 Task: Open a blank sheet, save the file as Charlotte Add the quote 'Don't be afraid to fail; be afraid not to try.'Don't be afraid to fail; be afraid not to try.  Apply font style Apply font style Vladimir Script and font size 18 Align the text to the Justify .Change the text color to  Light Red
Action: Mouse moved to (21, 22)
Screenshot: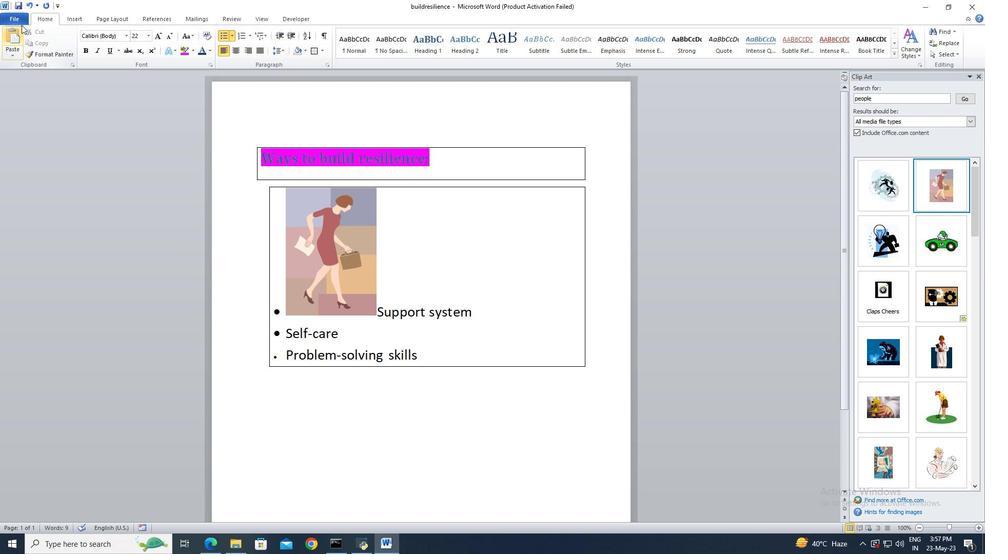 
Action: Mouse pressed left at (21, 22)
Screenshot: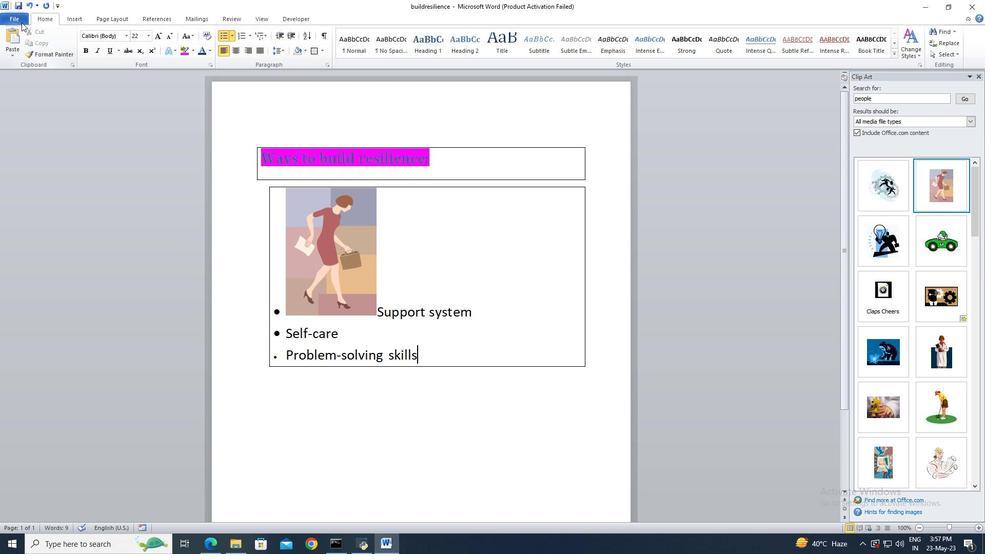 
Action: Mouse moved to (29, 131)
Screenshot: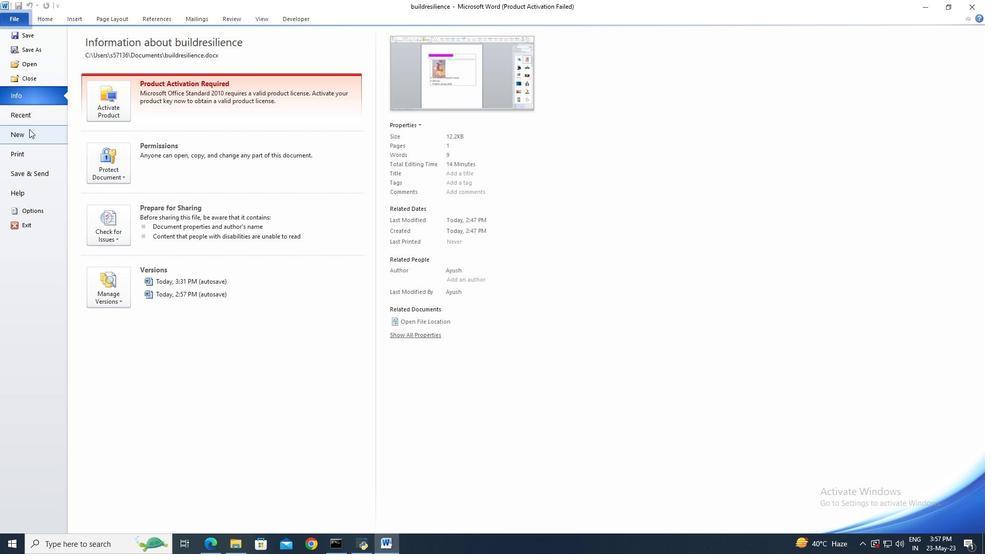 
Action: Mouse pressed left at (29, 131)
Screenshot: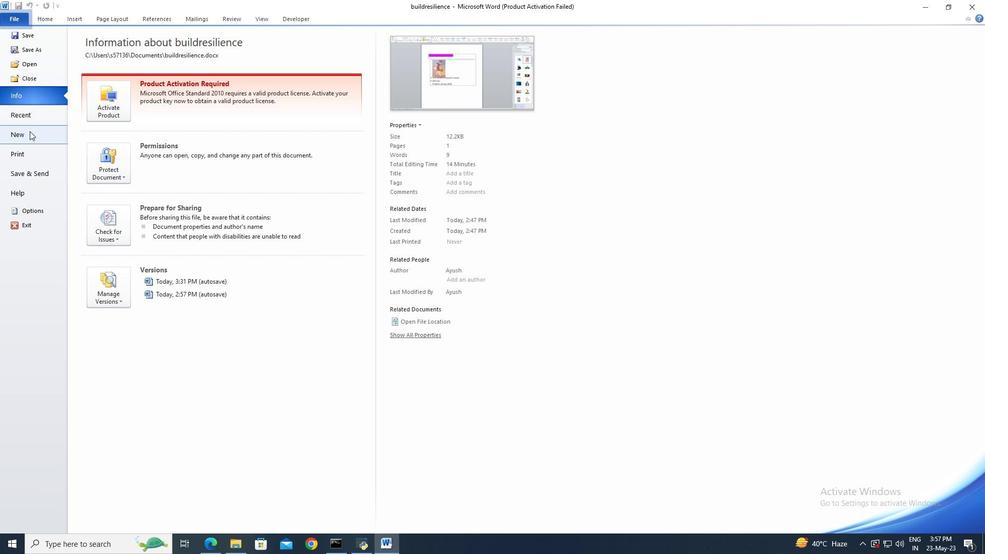 
Action: Mouse moved to (515, 247)
Screenshot: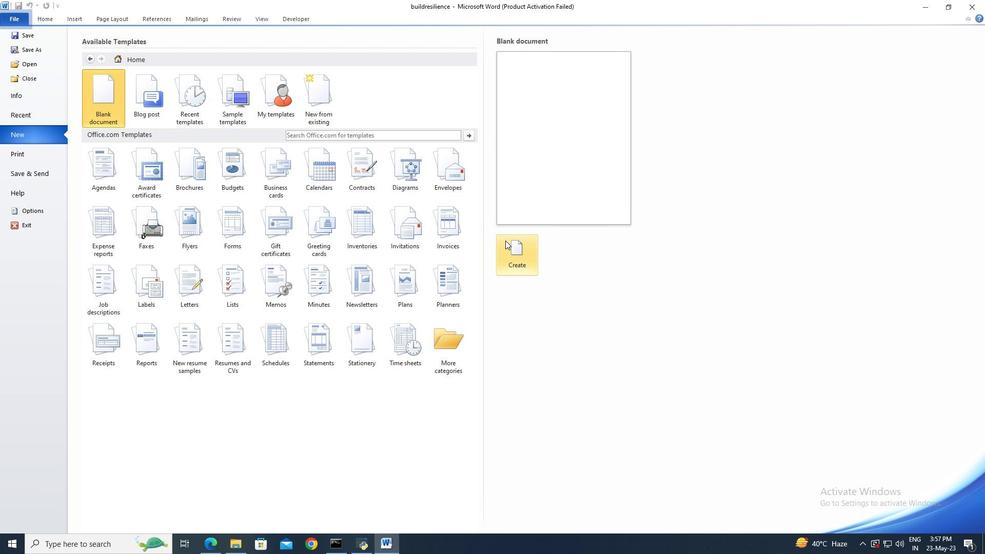 
Action: Mouse pressed left at (515, 247)
Screenshot: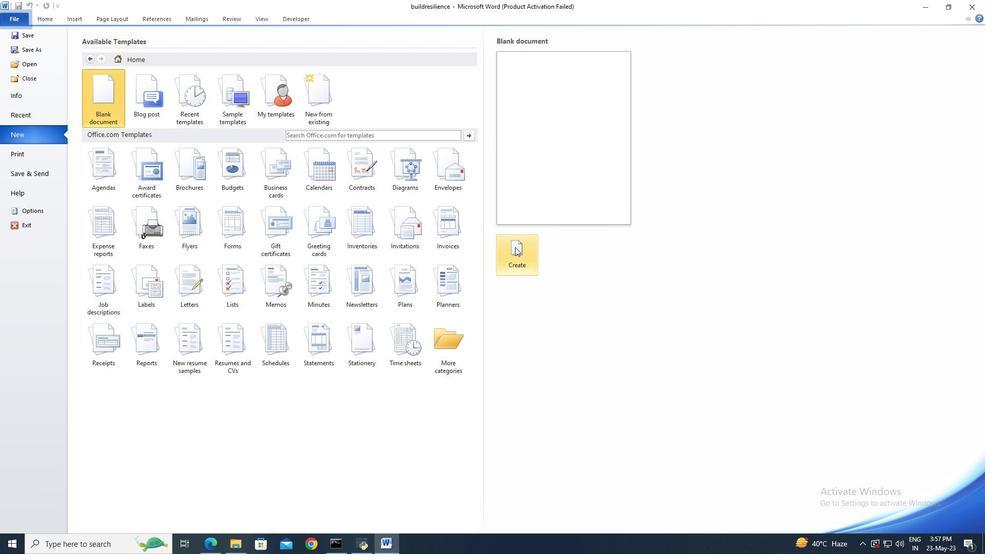 
Action: Mouse moved to (24, 18)
Screenshot: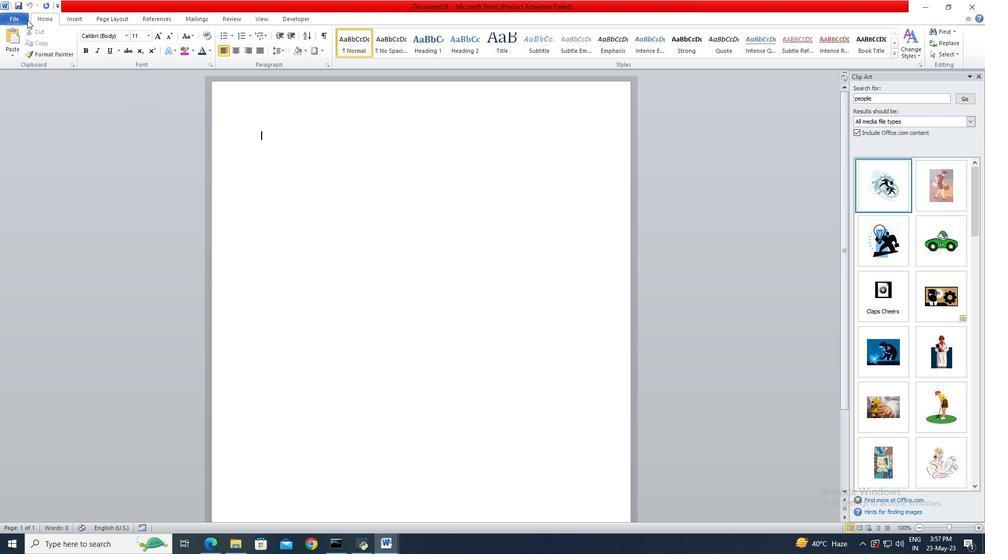 
Action: Mouse pressed left at (24, 18)
Screenshot: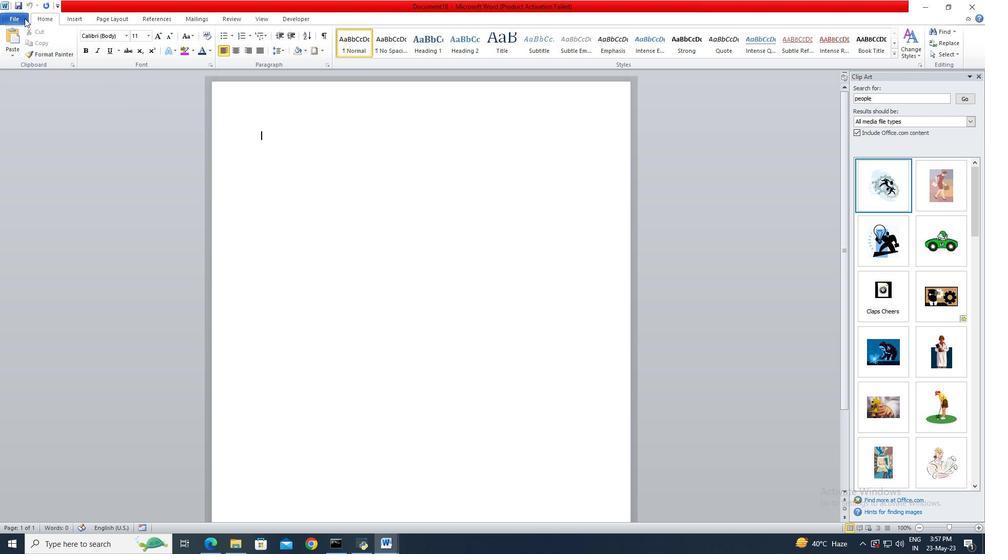 
Action: Mouse moved to (26, 46)
Screenshot: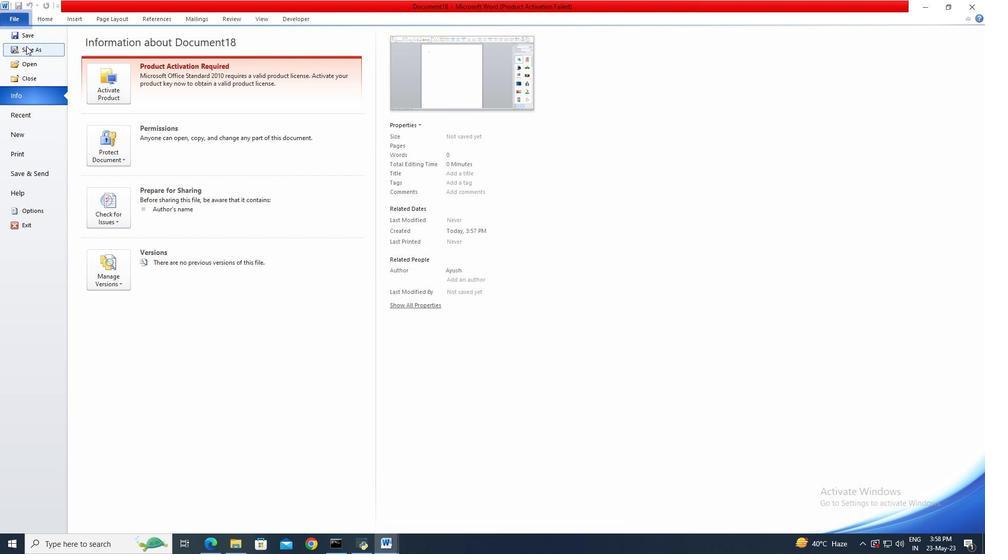 
Action: Mouse pressed left at (26, 46)
Screenshot: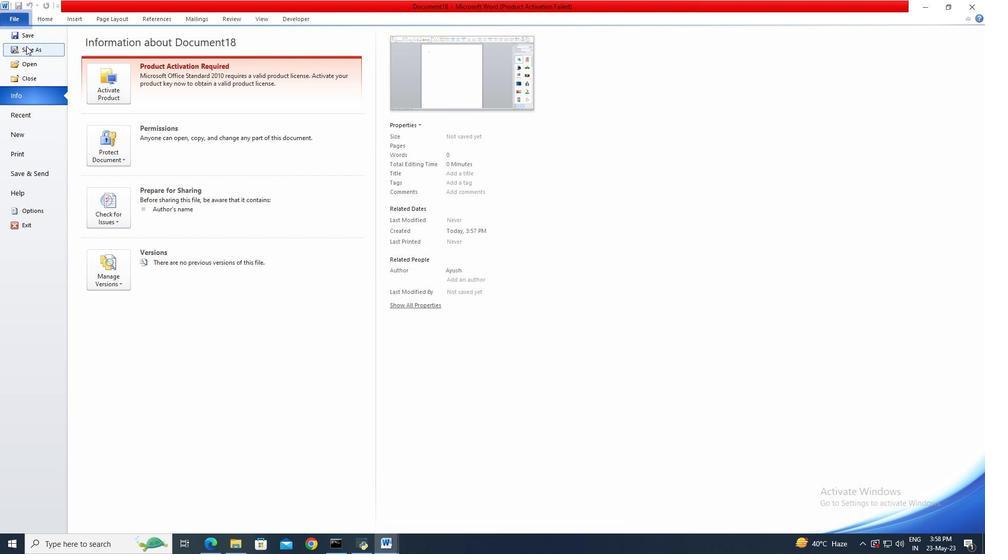 
Action: Key pressed <Key.shift>Charlotte
Screenshot: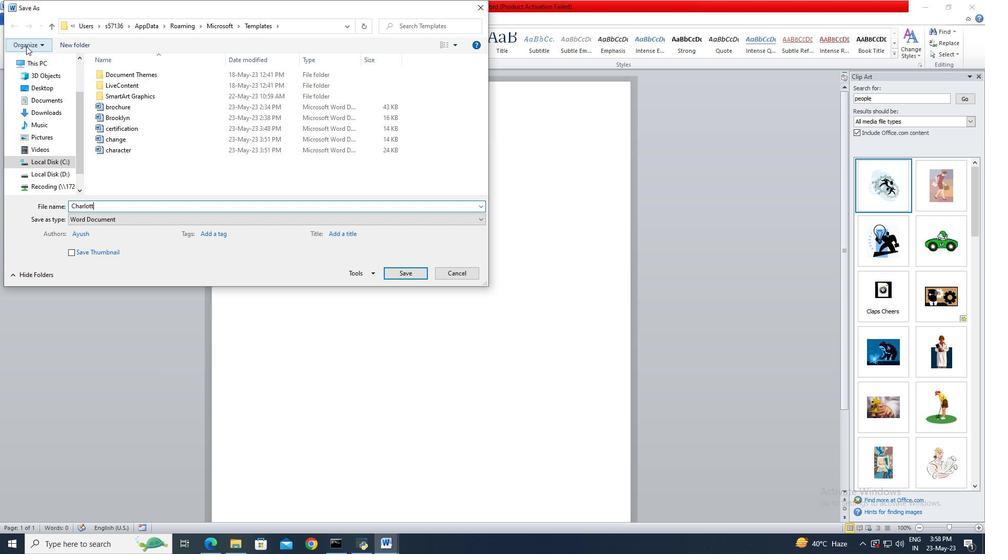 
Action: Mouse moved to (398, 274)
Screenshot: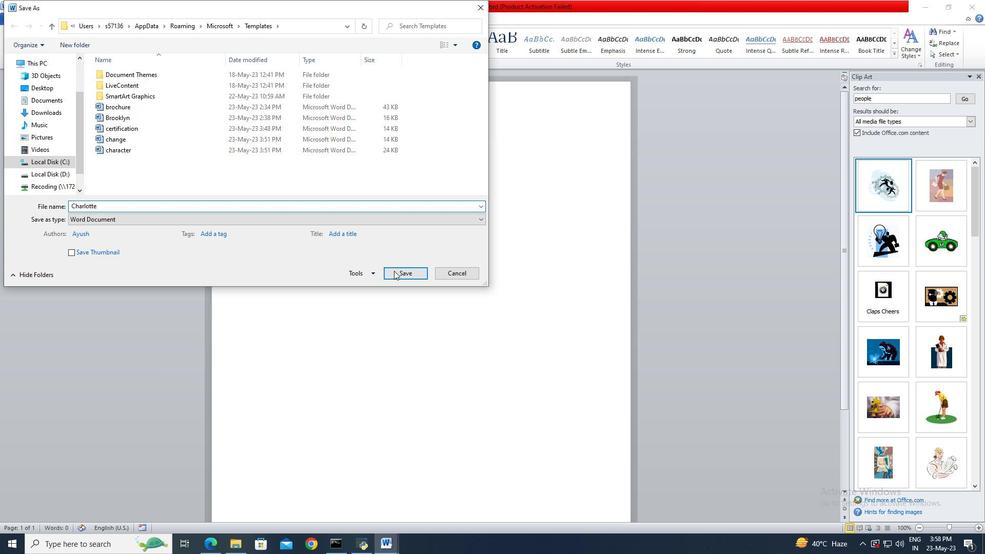 
Action: Mouse pressed left at (398, 274)
Screenshot: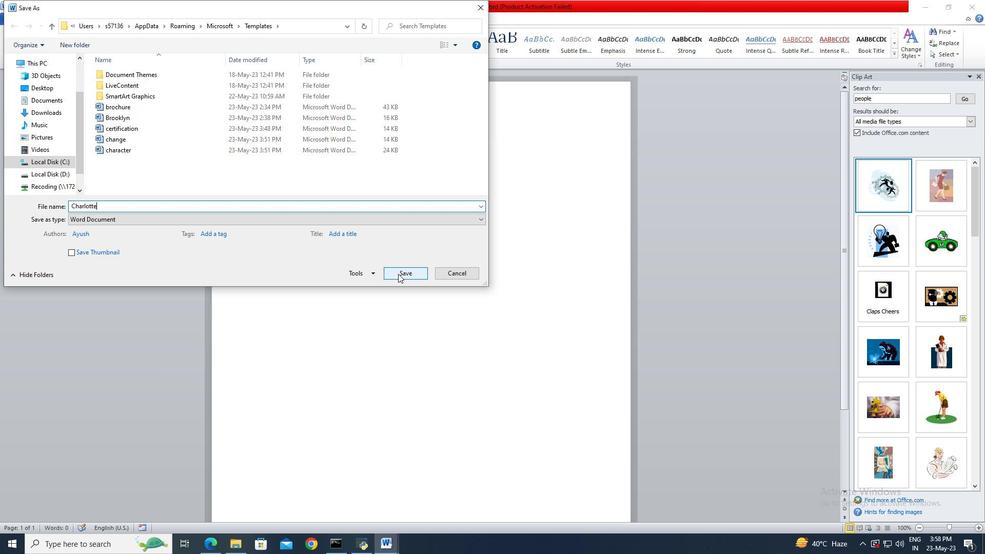 
Action: Mouse moved to (271, 140)
Screenshot: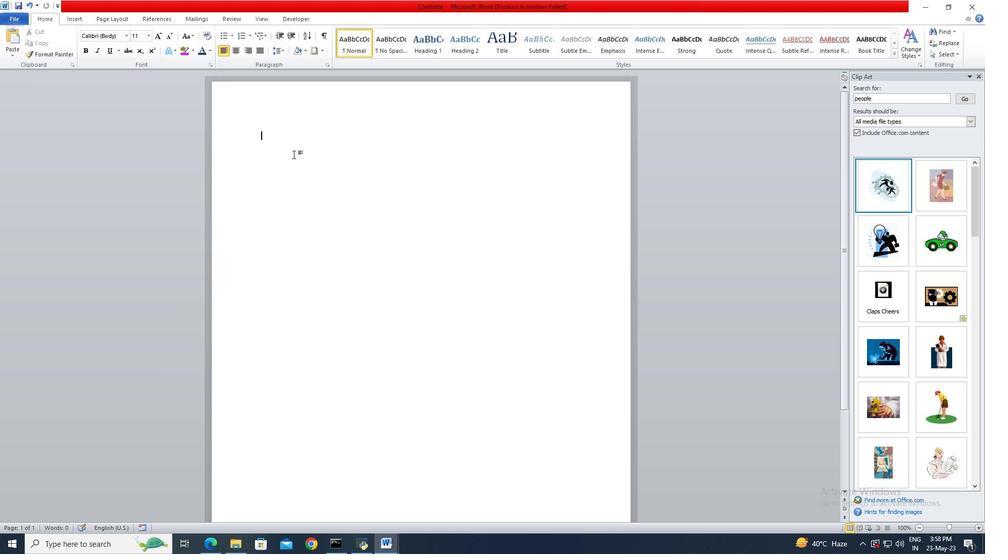 
Action: Key pressed <Key.shift>"<Key.shift>Don't<Key.space>be<Key.space>afraid<Key.space>to<Key.space>fail;<Key.space>be<Key.space>afraid<Key.space>not<Key.space>to<Key.space>try.<Key.shift>"
Screenshot: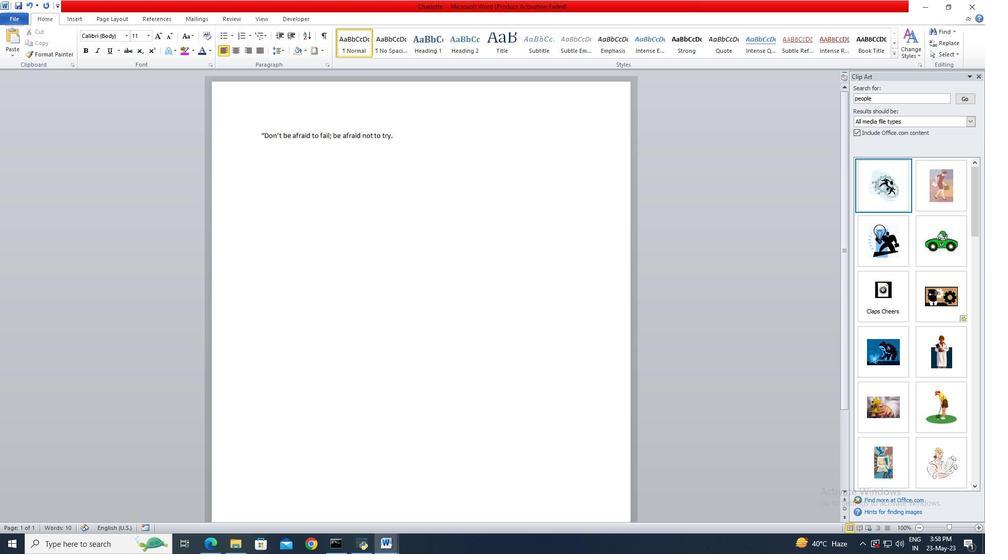
Action: Mouse moved to (258, 133)
Screenshot: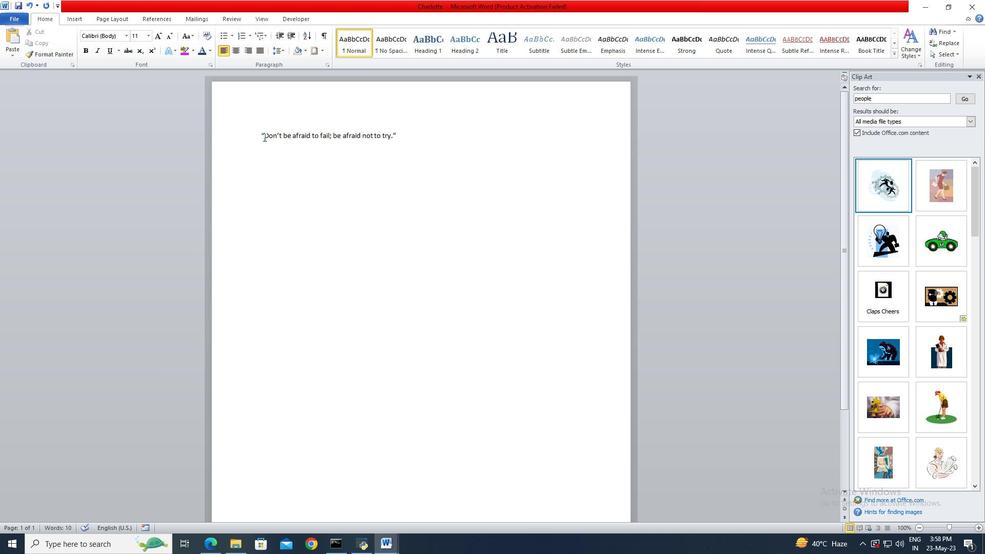 
Action: Mouse pressed left at (258, 133)
Screenshot: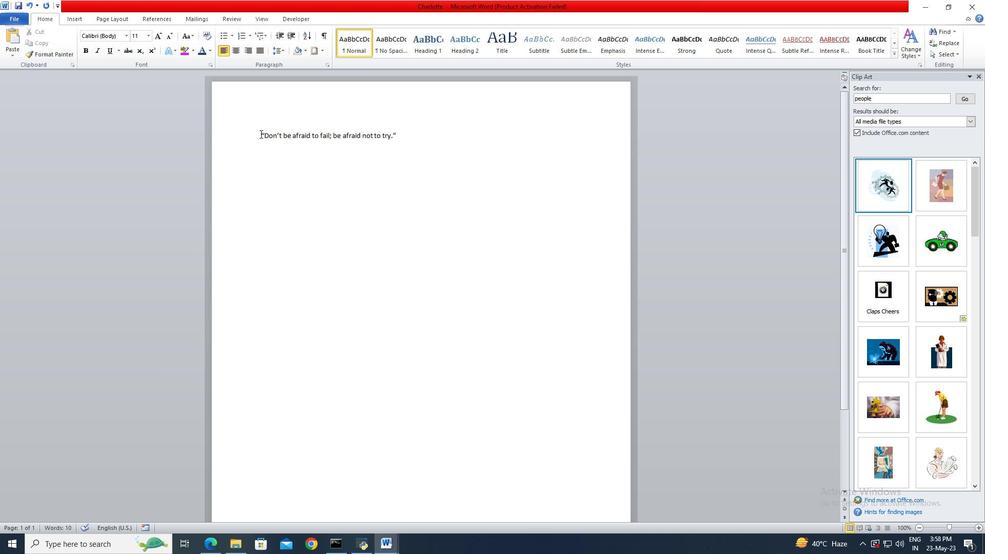 
Action: Mouse moved to (403, 144)
Screenshot: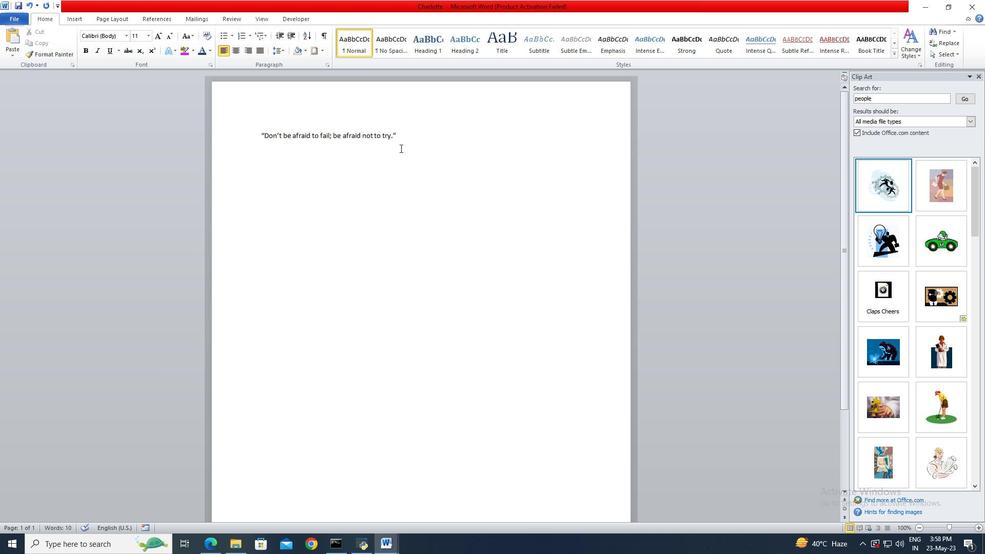 
Action: Key pressed <Key.shift>
Screenshot: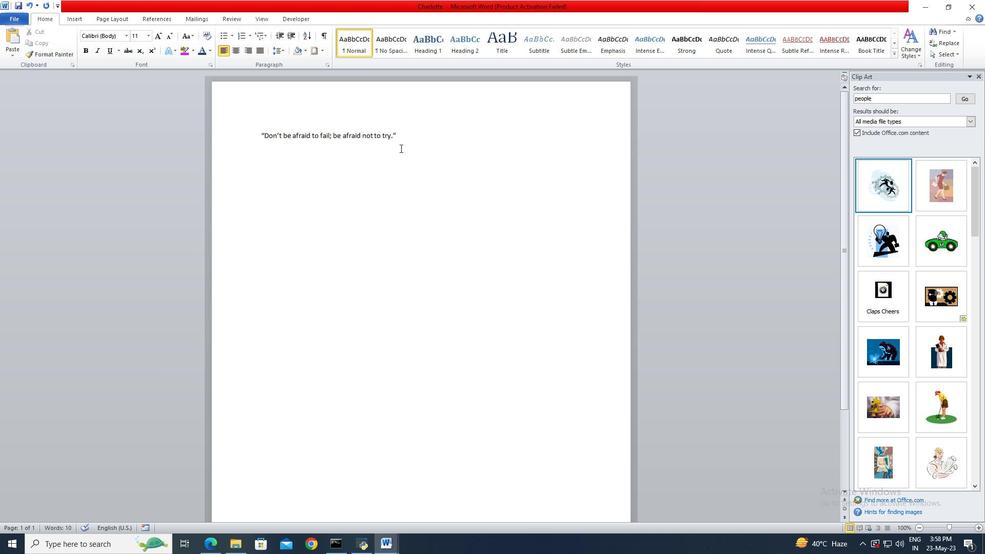 
Action: Mouse moved to (405, 139)
Screenshot: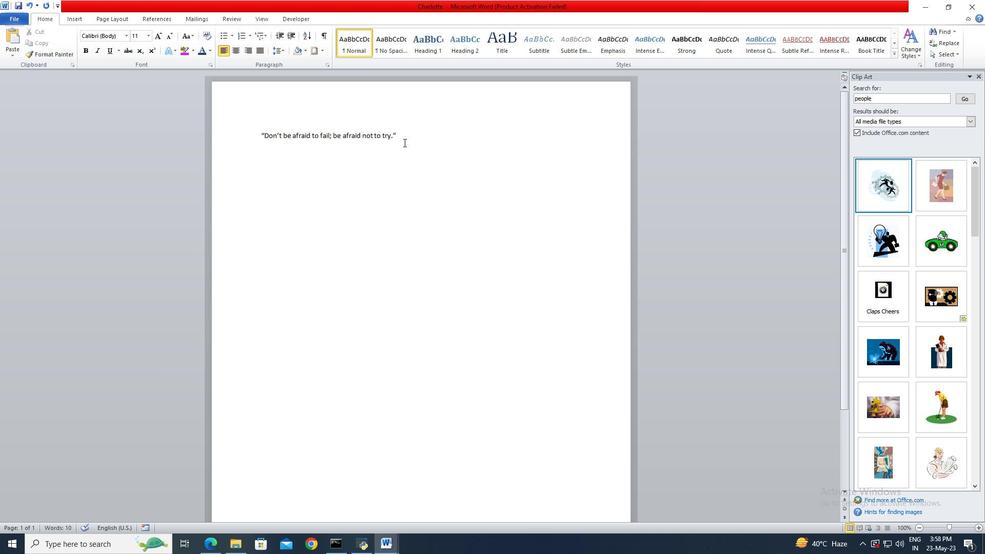 
Action: Mouse pressed left at (405, 139)
Screenshot: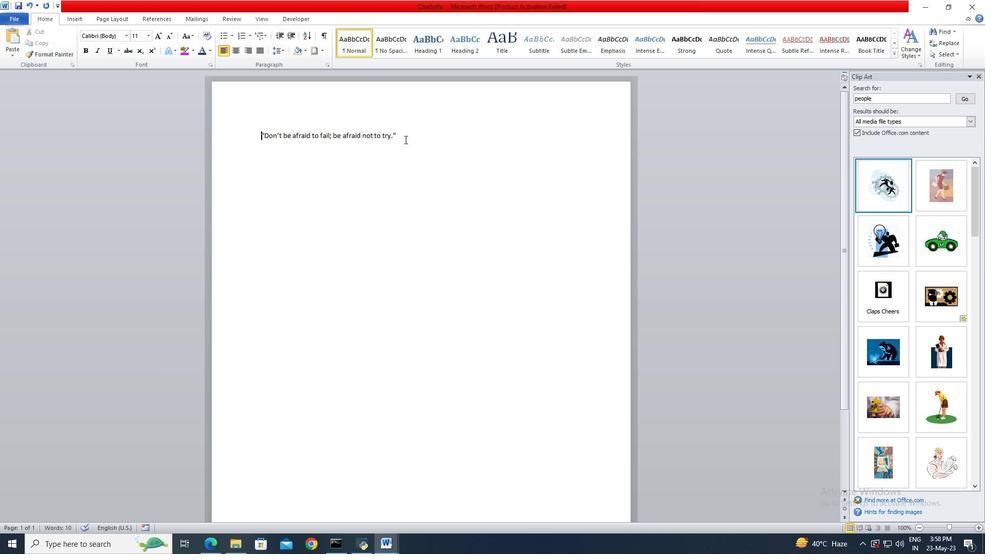 
Action: Mouse moved to (128, 34)
Screenshot: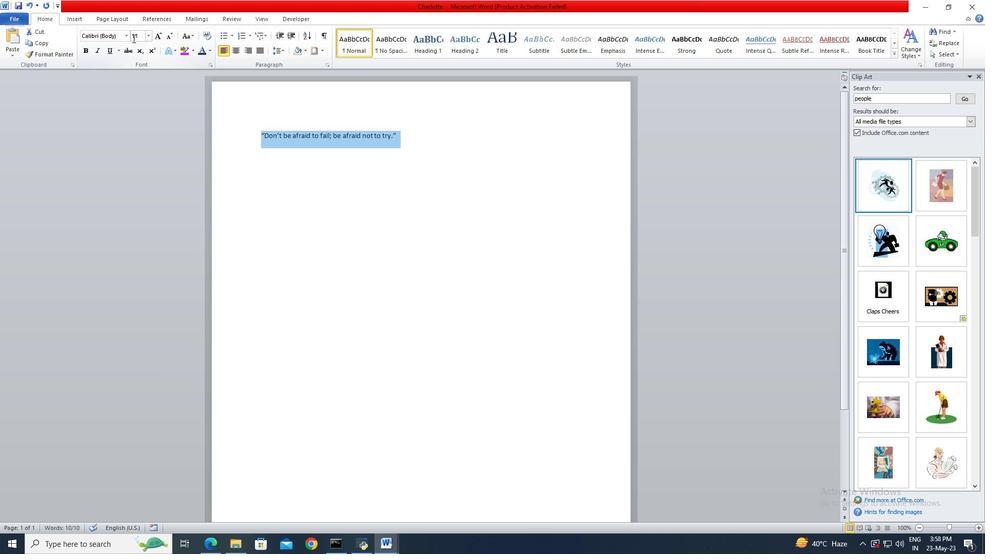 
Action: Mouse pressed left at (128, 34)
Screenshot: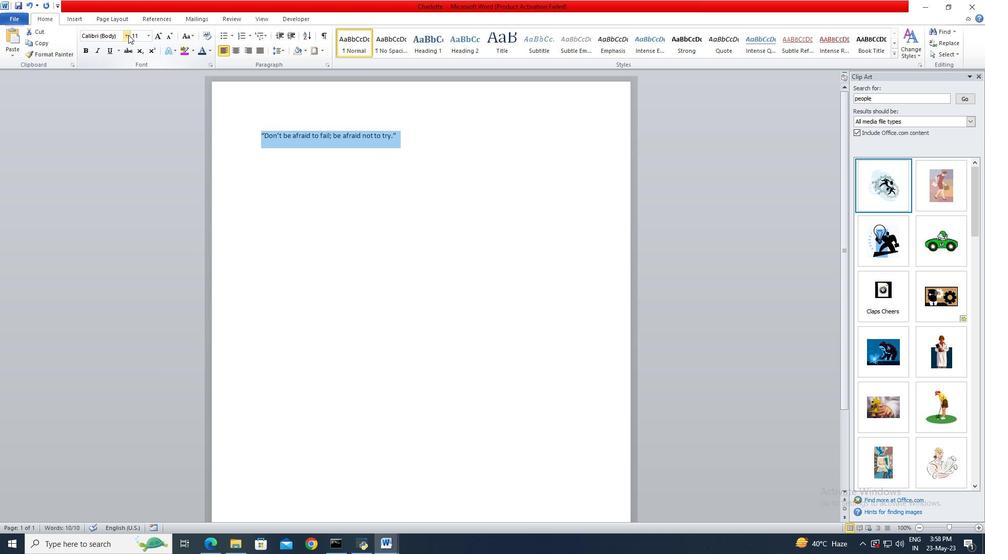 
Action: Mouse moved to (158, 190)
Screenshot: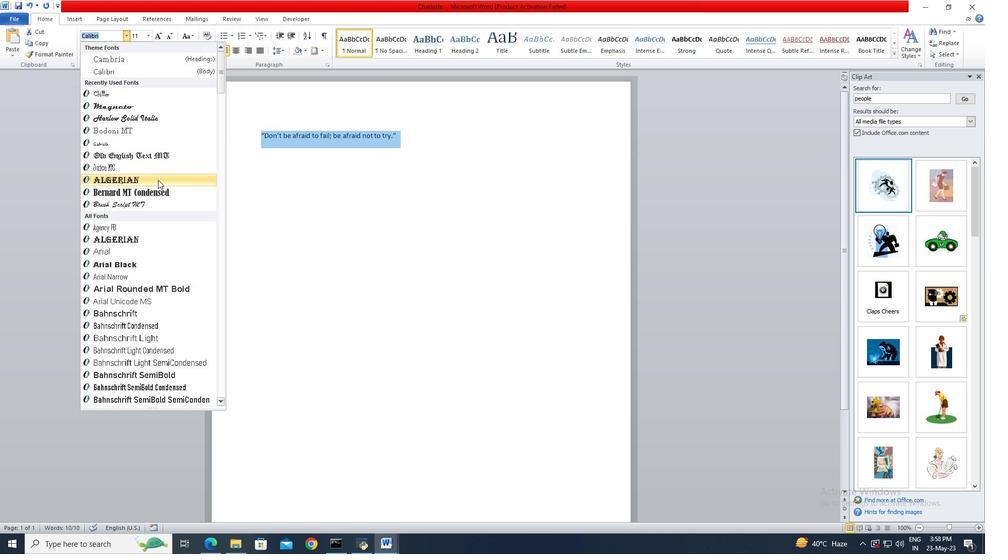 
Action: Mouse scrolled (158, 189) with delta (0, 0)
Screenshot: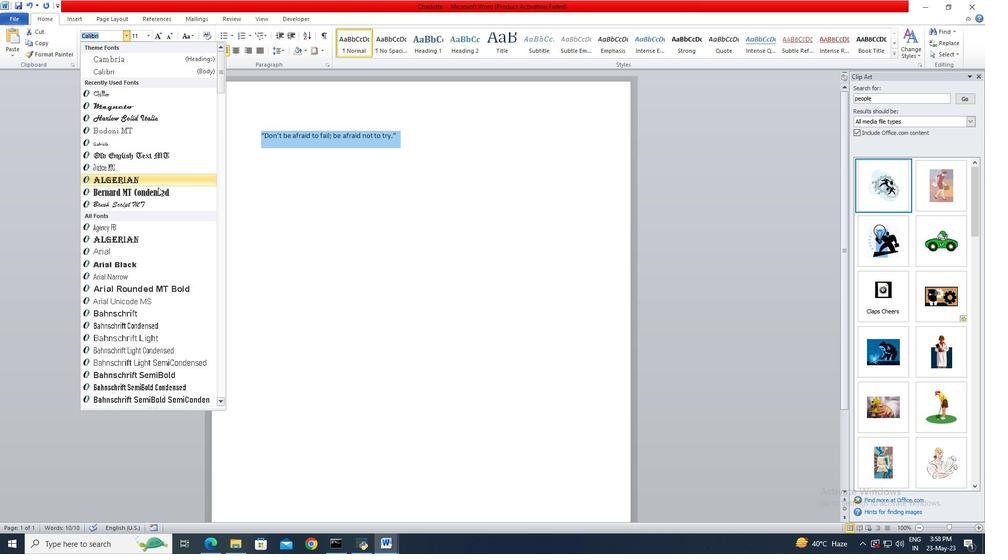 
Action: Mouse moved to (158, 190)
Screenshot: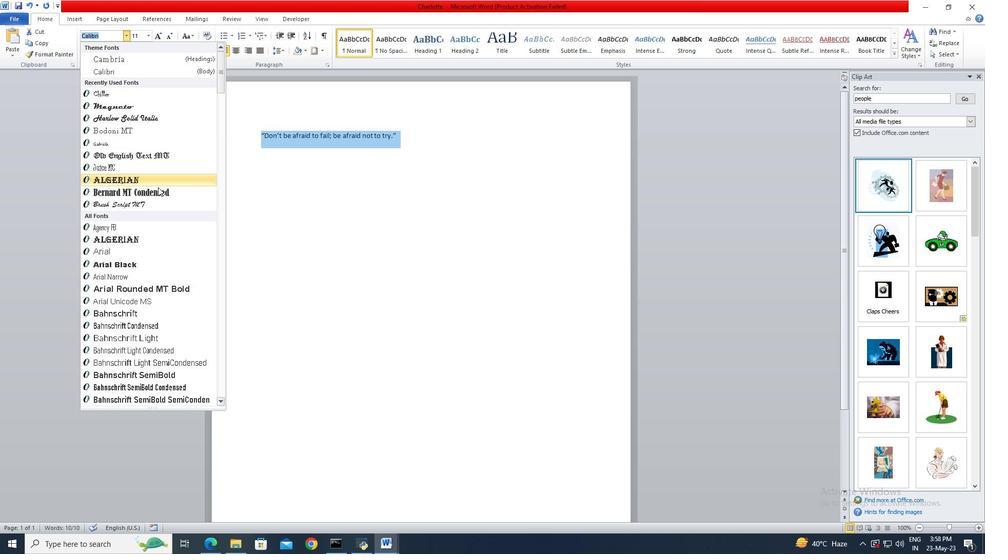 
Action: Mouse scrolled (158, 189) with delta (0, 0)
Screenshot: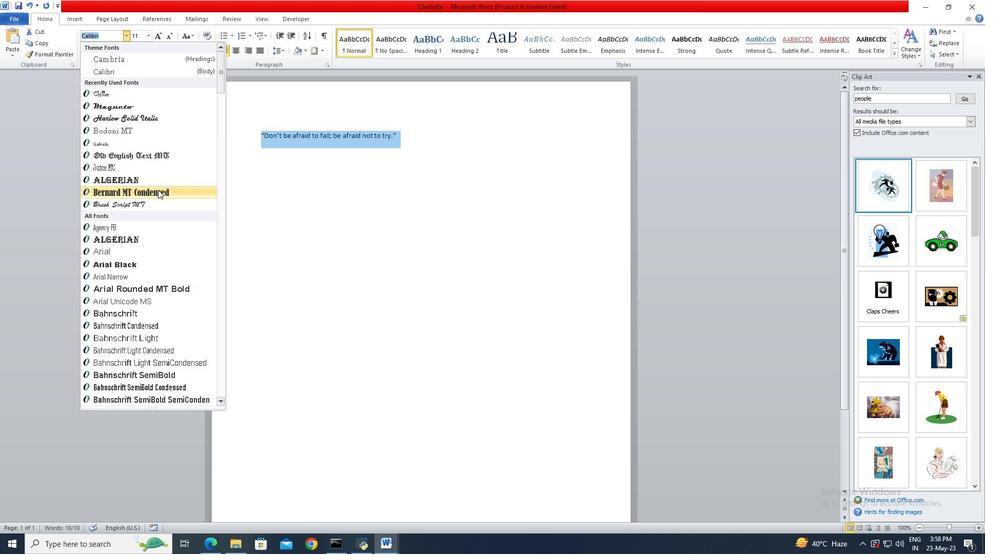 
Action: Mouse moved to (159, 229)
Screenshot: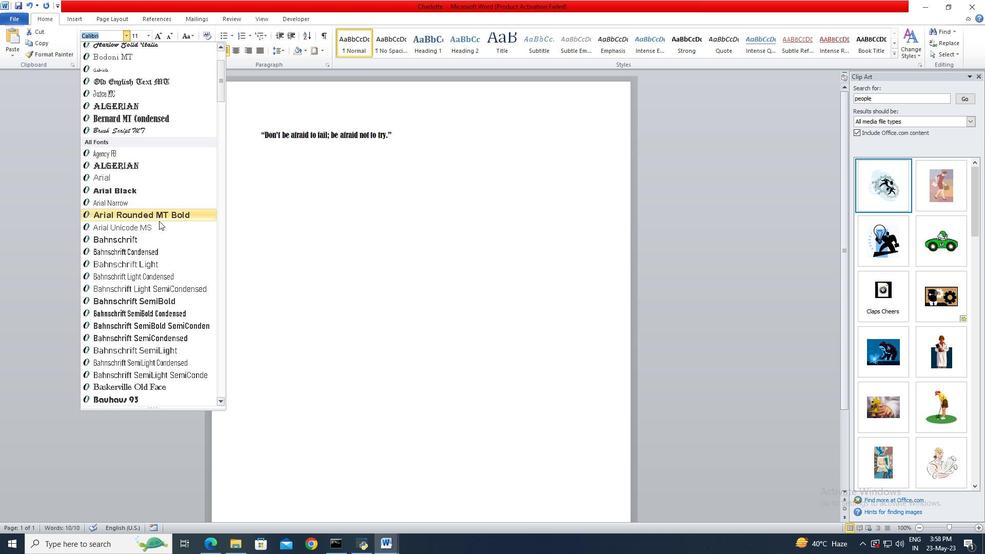 
Action: Mouse scrolled (159, 229) with delta (0, 0)
Screenshot: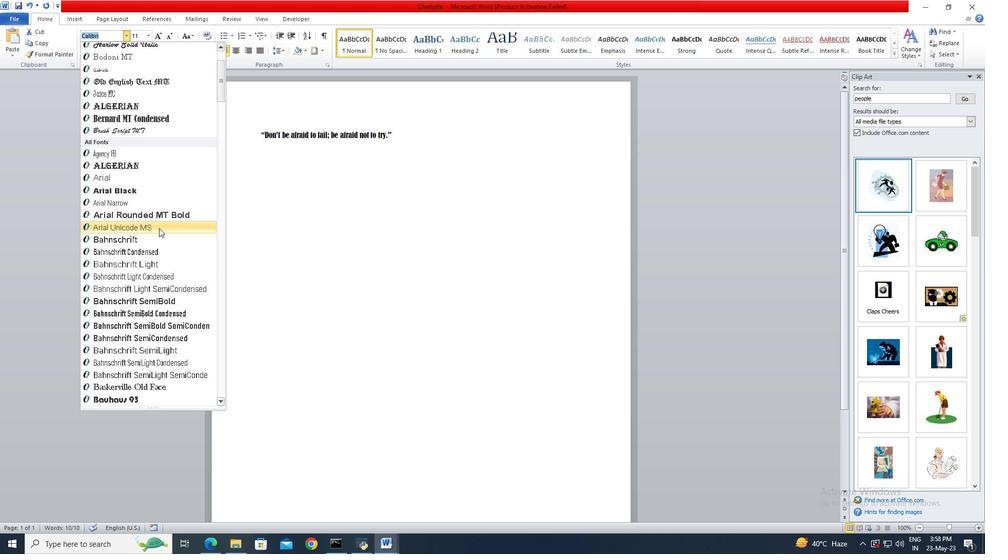 
Action: Mouse scrolled (159, 229) with delta (0, 0)
Screenshot: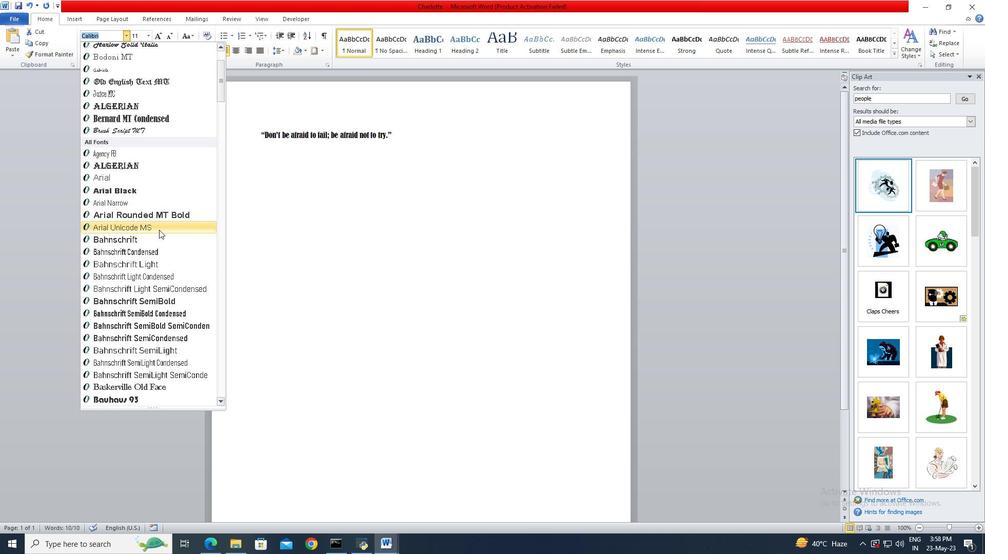 
Action: Mouse moved to (159, 229)
Screenshot: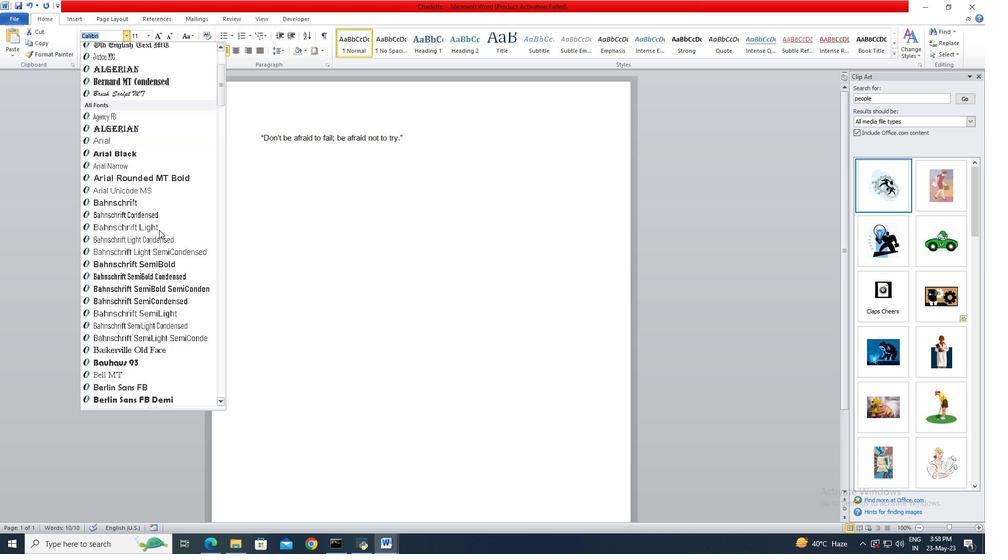 
Action: Mouse scrolled (159, 229) with delta (0, 0)
Screenshot: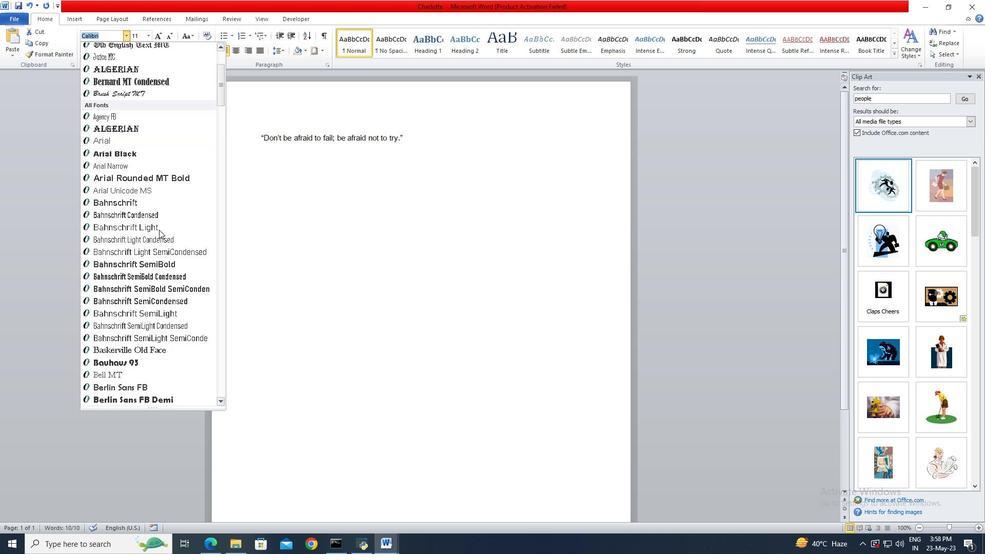 
Action: Mouse scrolled (159, 229) with delta (0, 0)
Screenshot: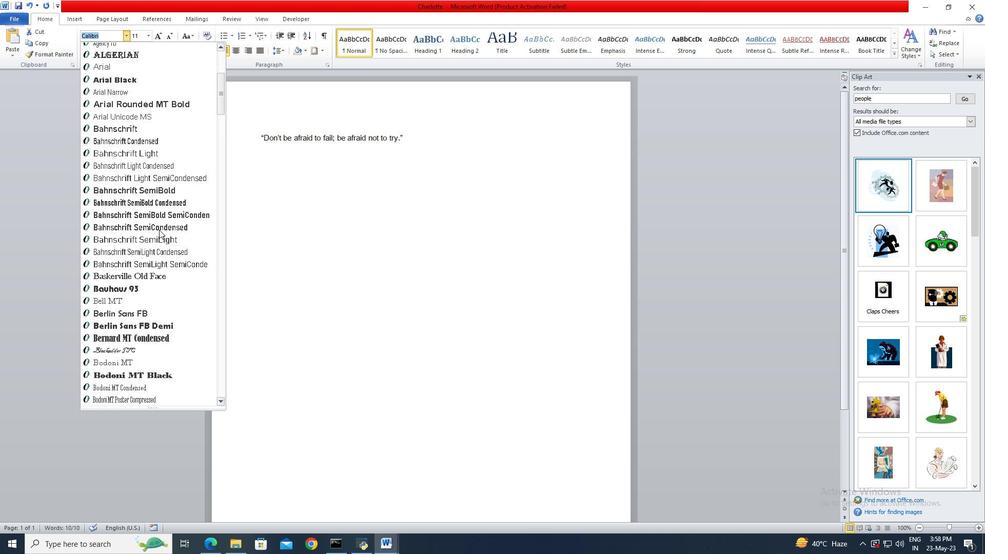 
Action: Mouse scrolled (159, 229) with delta (0, 0)
Screenshot: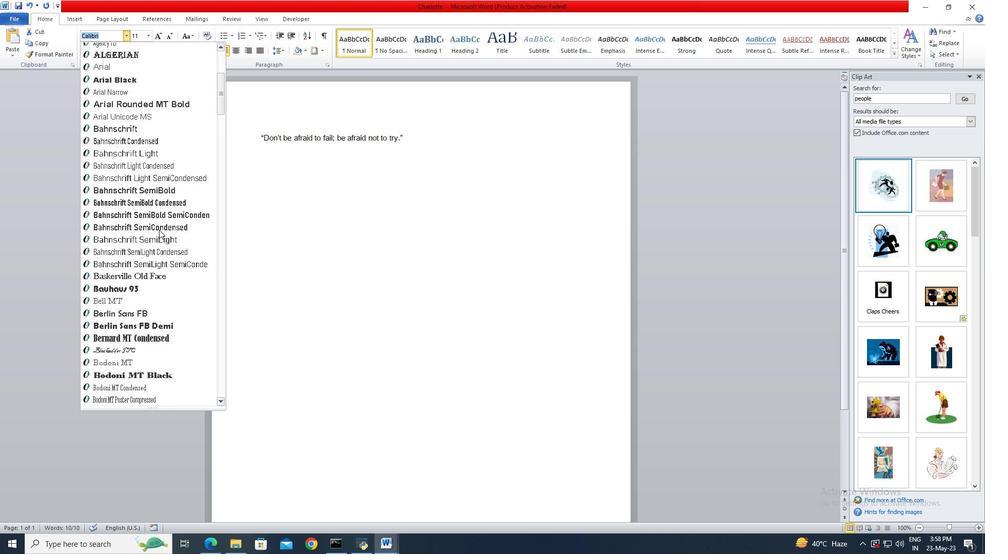 
Action: Mouse scrolled (159, 229) with delta (0, 0)
Screenshot: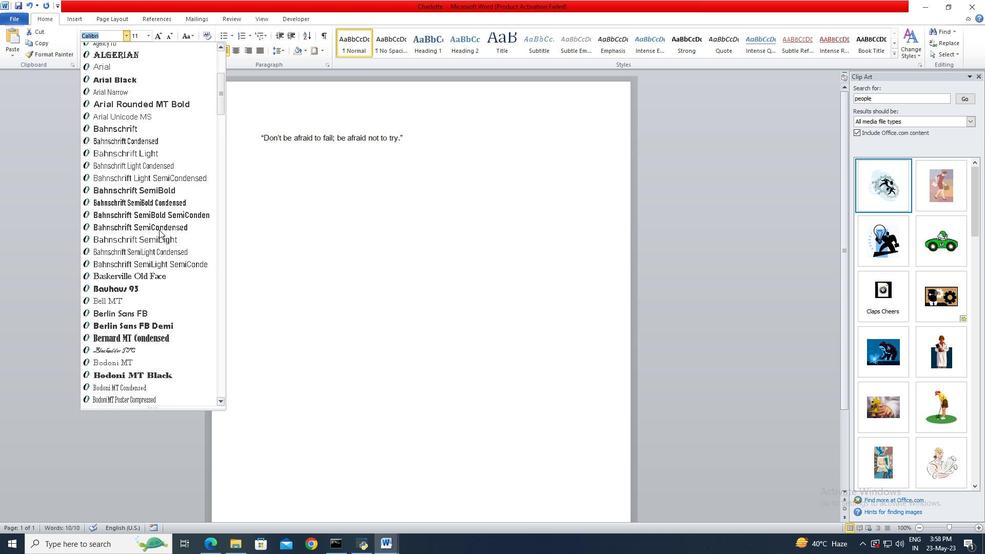 
Action: Mouse moved to (223, 116)
Screenshot: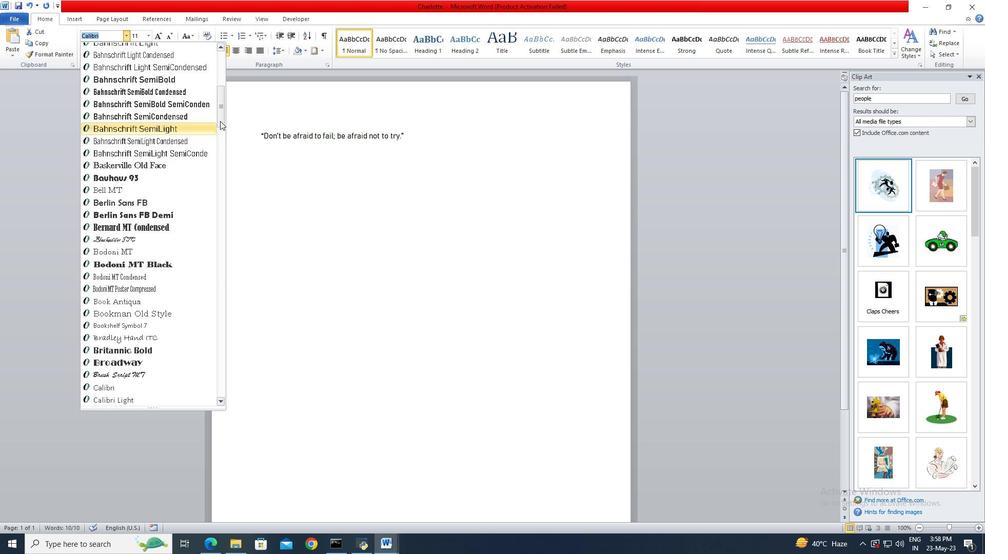 
Action: Mouse pressed left at (223, 116)
Screenshot: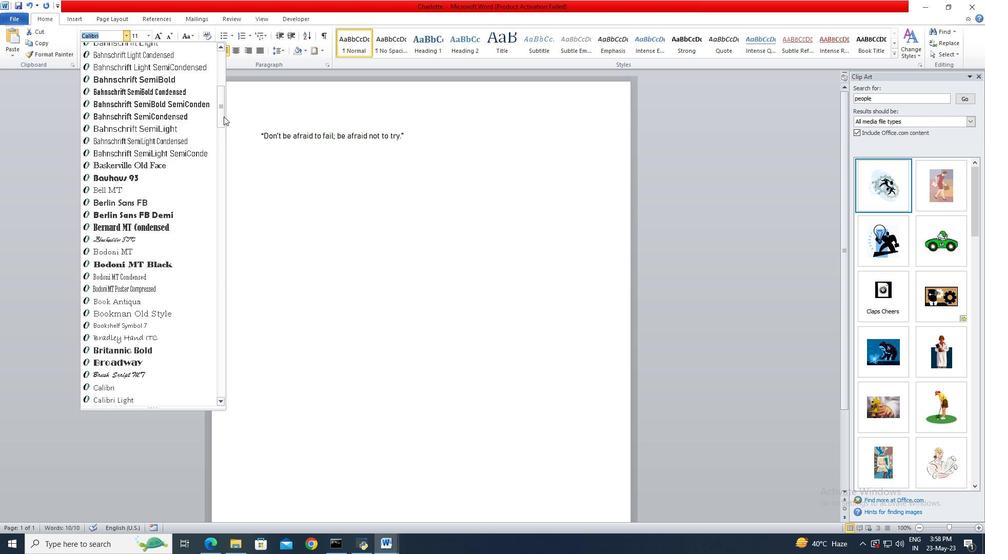 
Action: Mouse moved to (145, 256)
Screenshot: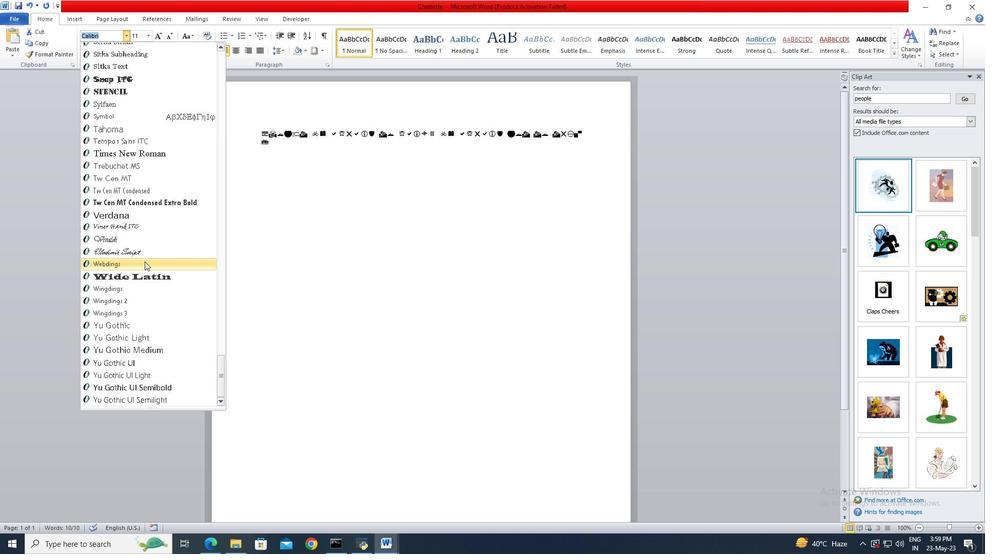 
Action: Mouse pressed left at (145, 256)
Screenshot: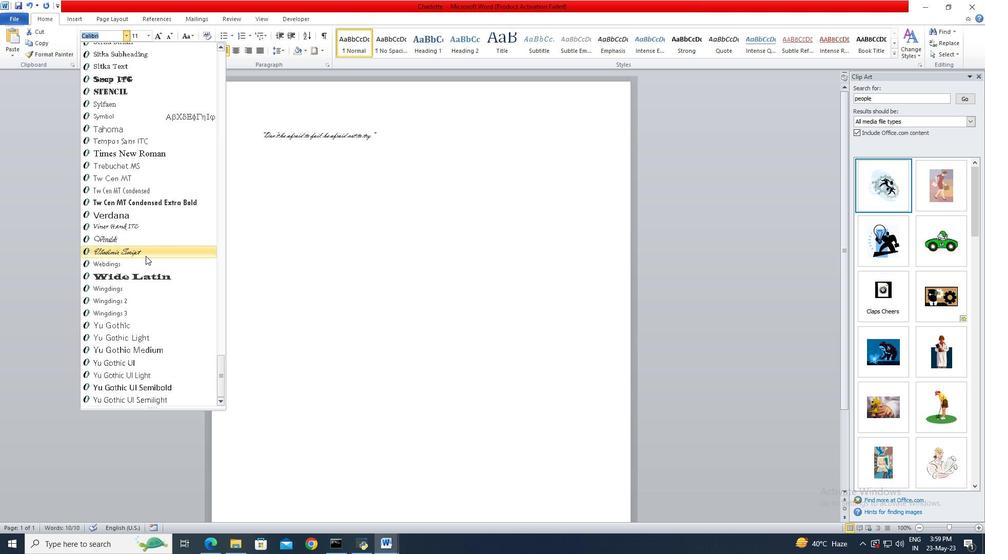 
Action: Mouse moved to (146, 35)
Screenshot: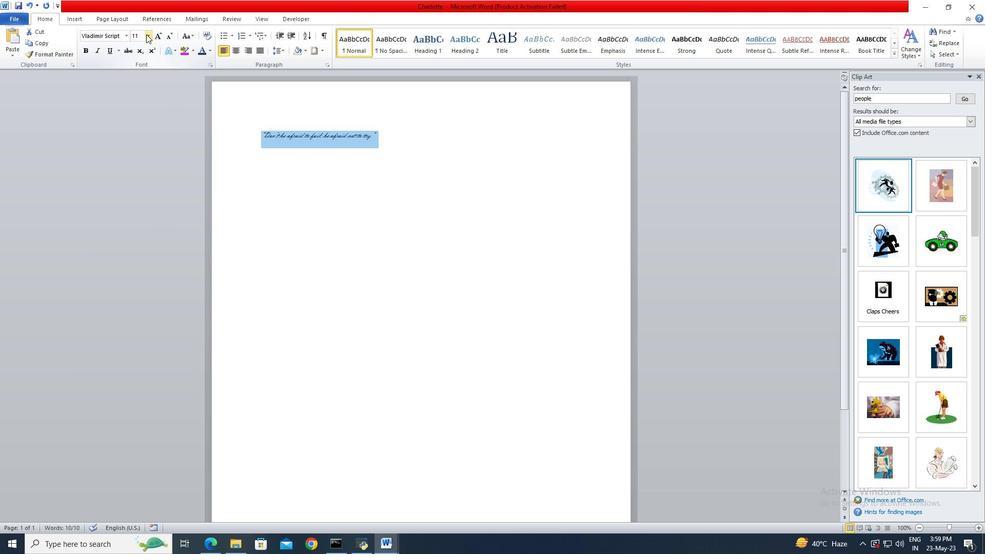 
Action: Mouse pressed left at (146, 35)
Screenshot: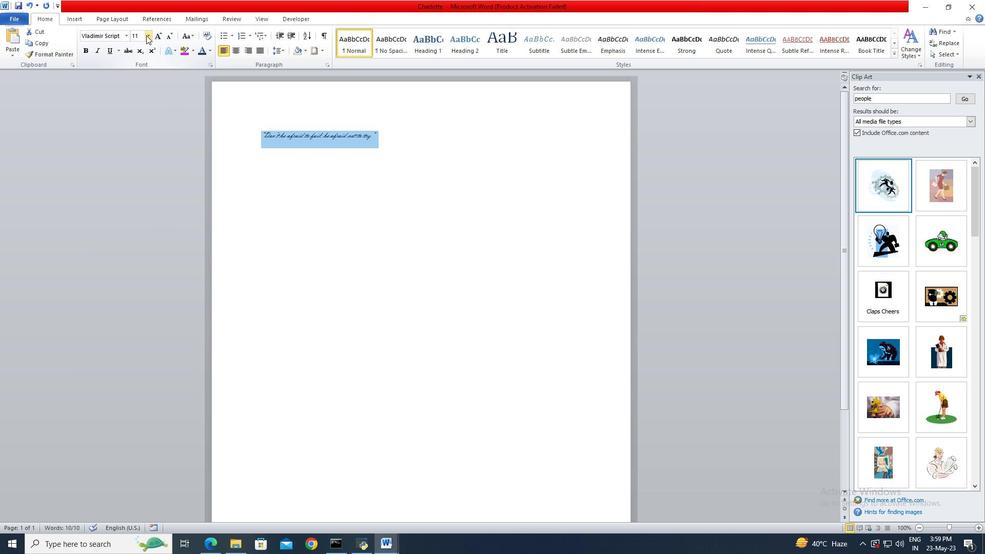 
Action: Mouse moved to (135, 108)
Screenshot: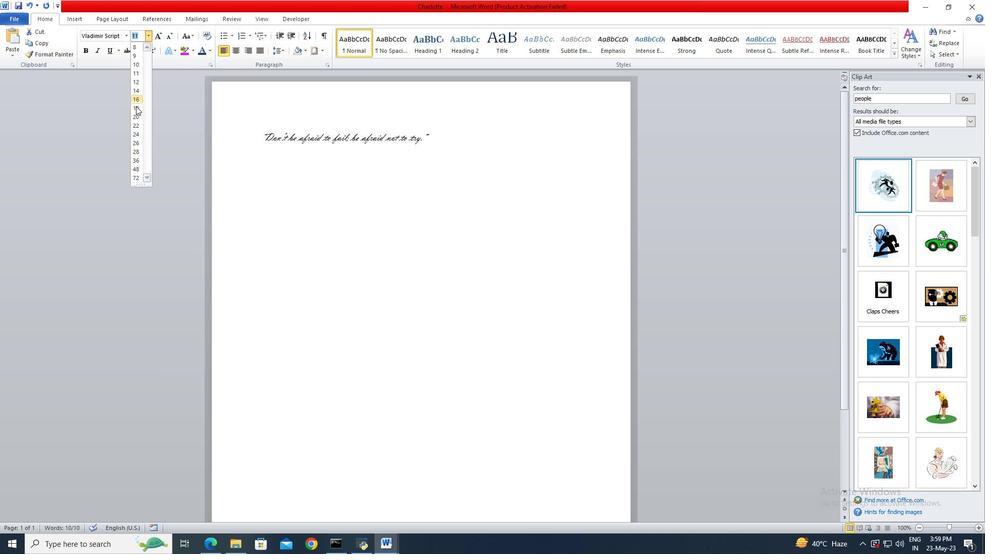 
Action: Mouse pressed left at (135, 108)
Screenshot: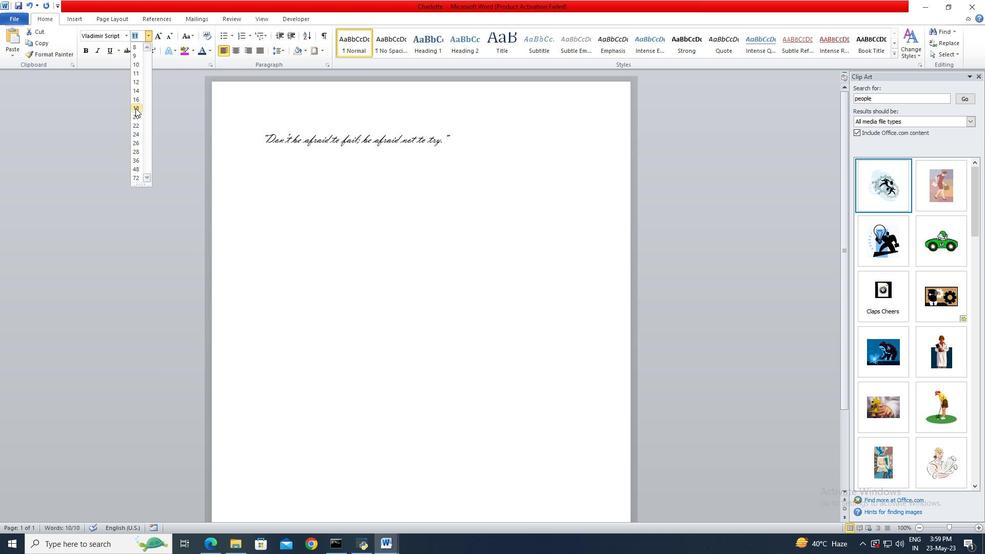 
Action: Mouse moved to (263, 53)
Screenshot: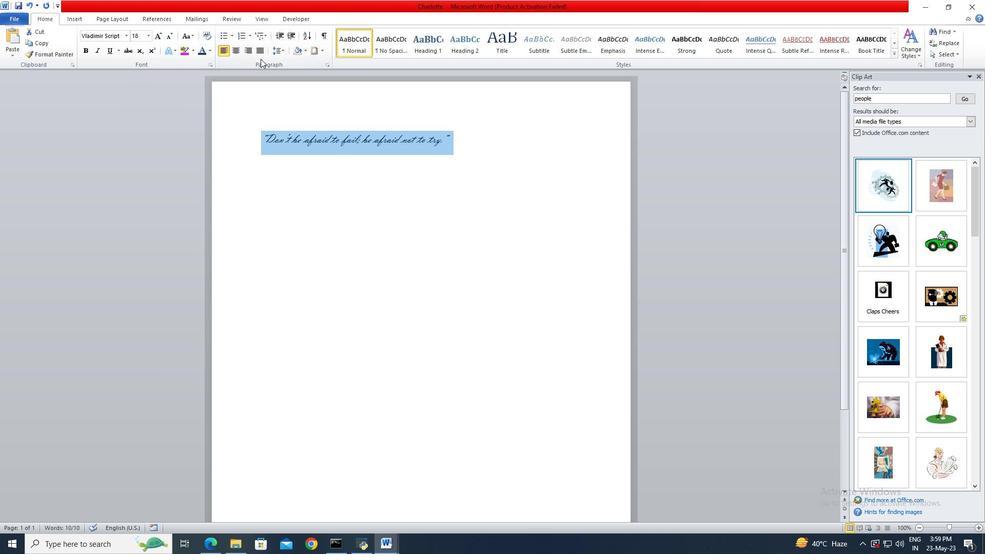 
Action: Mouse pressed left at (263, 53)
Screenshot: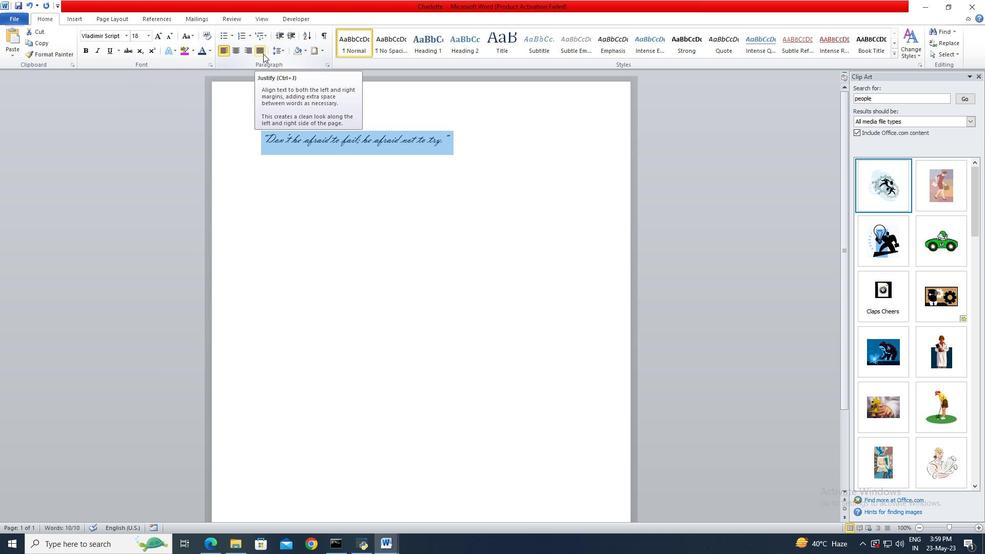 
Action: Mouse moved to (213, 50)
Screenshot: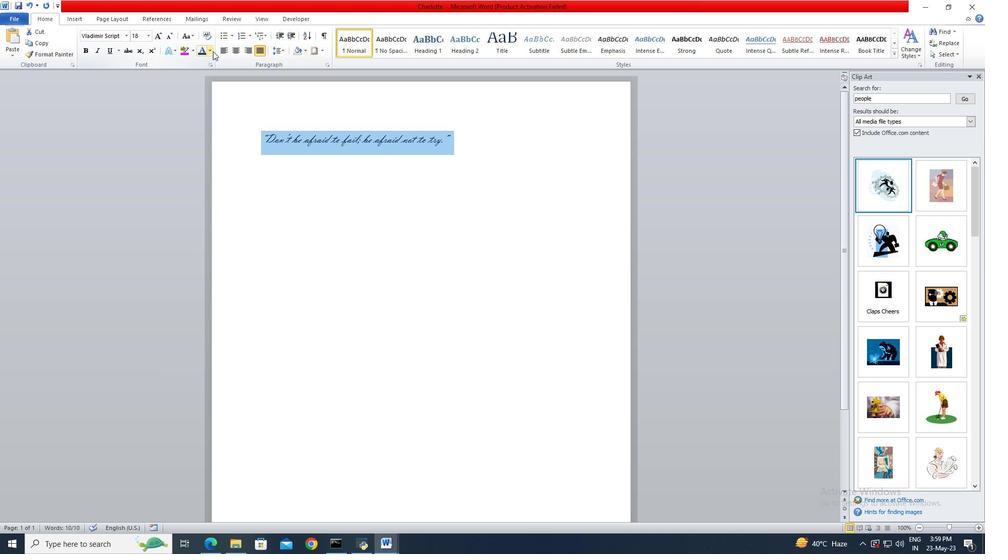 
Action: Mouse pressed left at (213, 50)
Screenshot: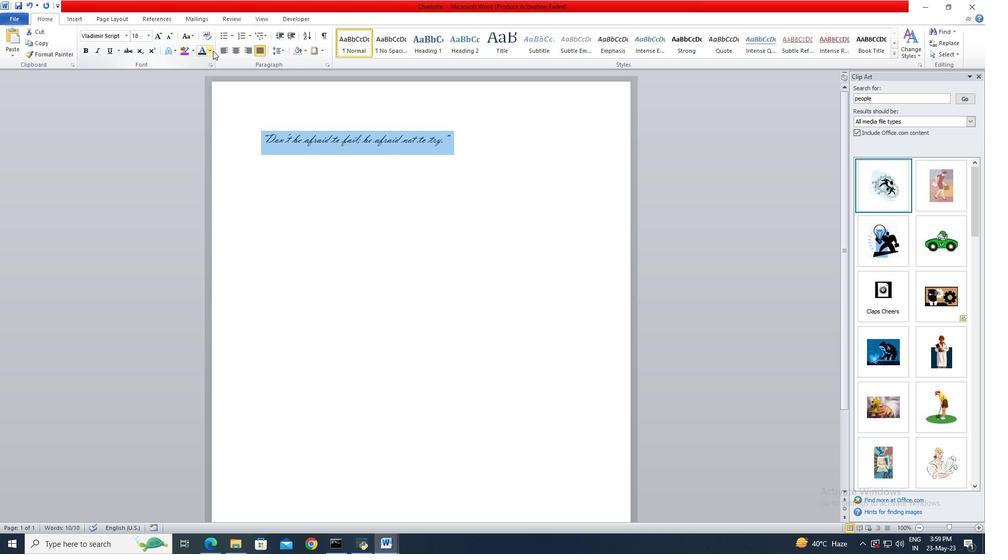 
Action: Mouse moved to (246, 106)
Screenshot: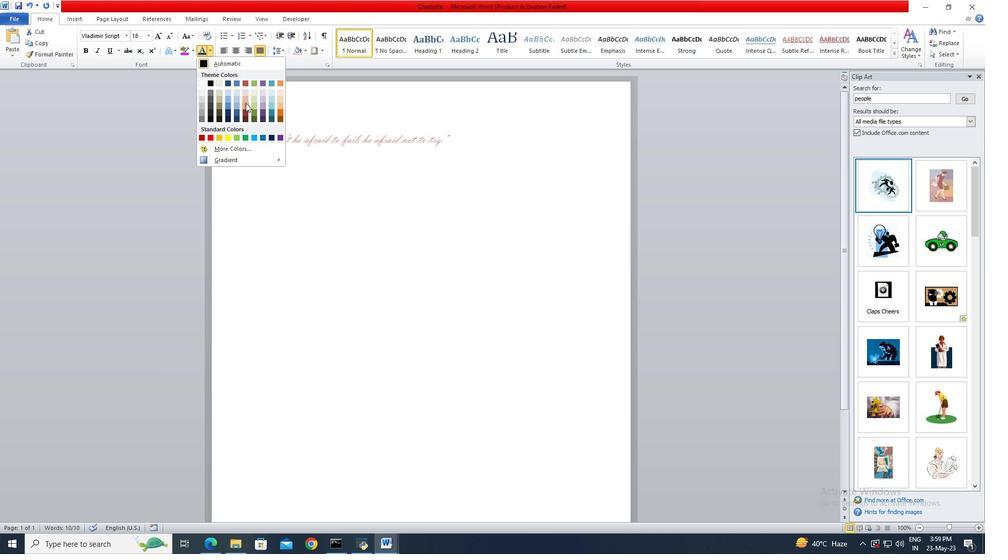 
Action: Mouse pressed left at (246, 106)
Screenshot: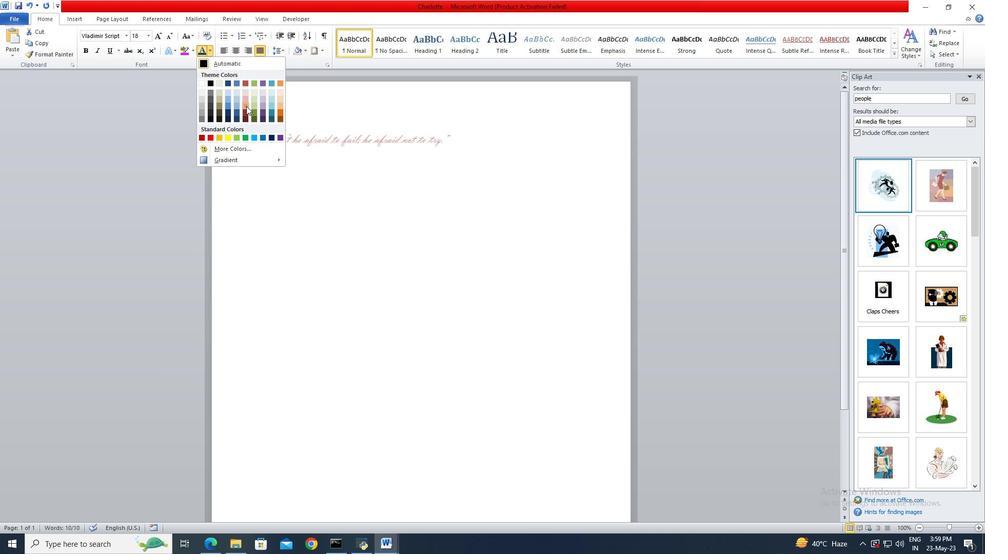 
Action: Mouse moved to (466, 142)
Screenshot: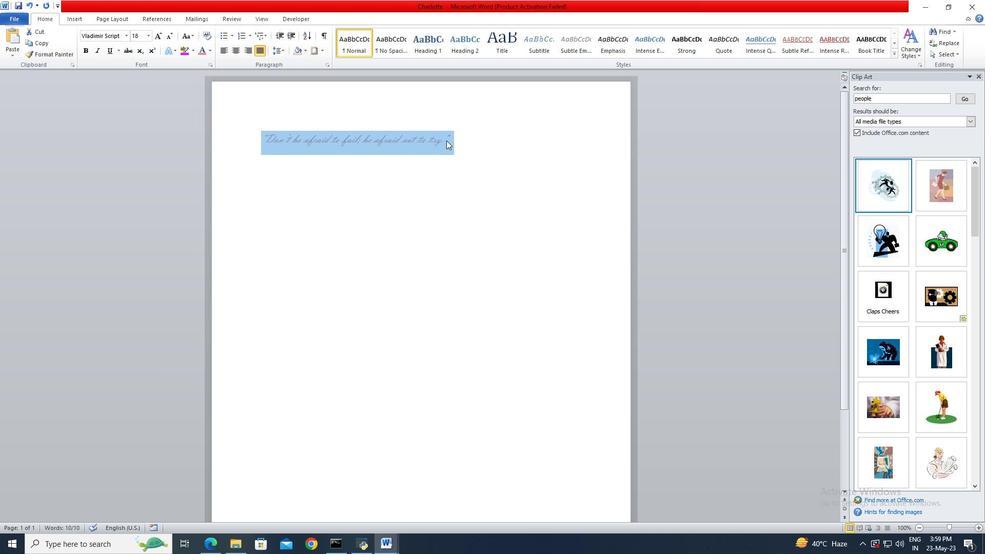
Action: Mouse pressed left at (466, 142)
Screenshot: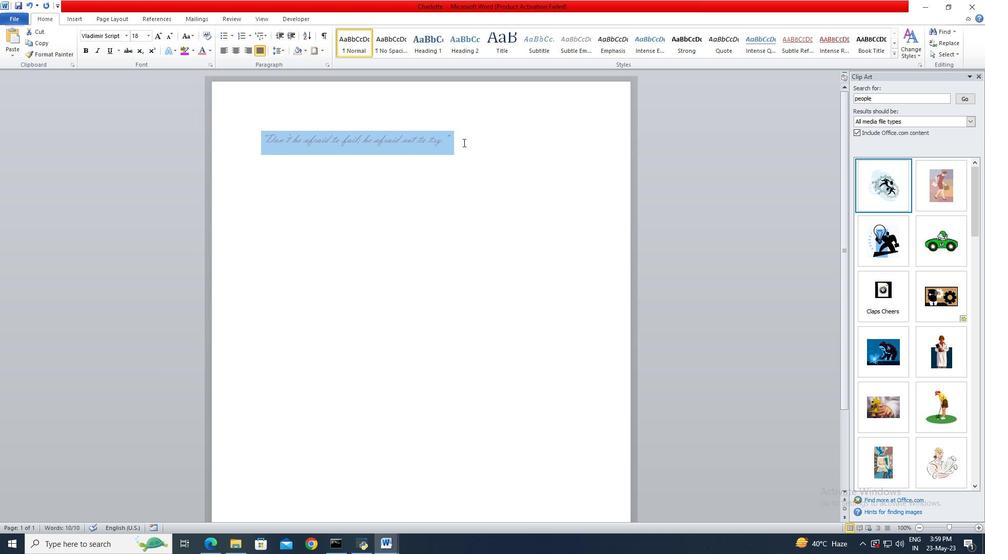 
